 Task: Find emails sent to a particular recipient: `to:softage.1@softage.net`.
Action: Mouse moved to (100, 265)
Screenshot: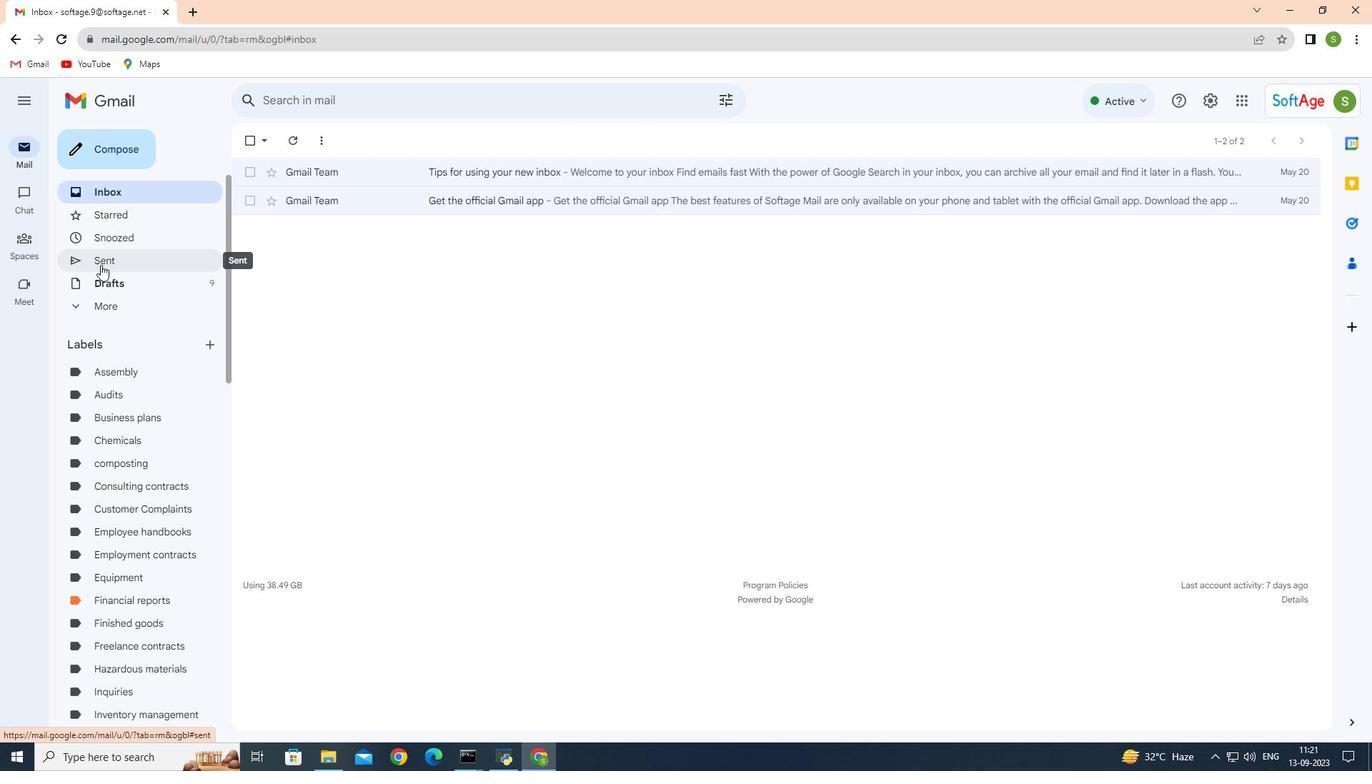 
Action: Mouse pressed left at (100, 265)
Screenshot: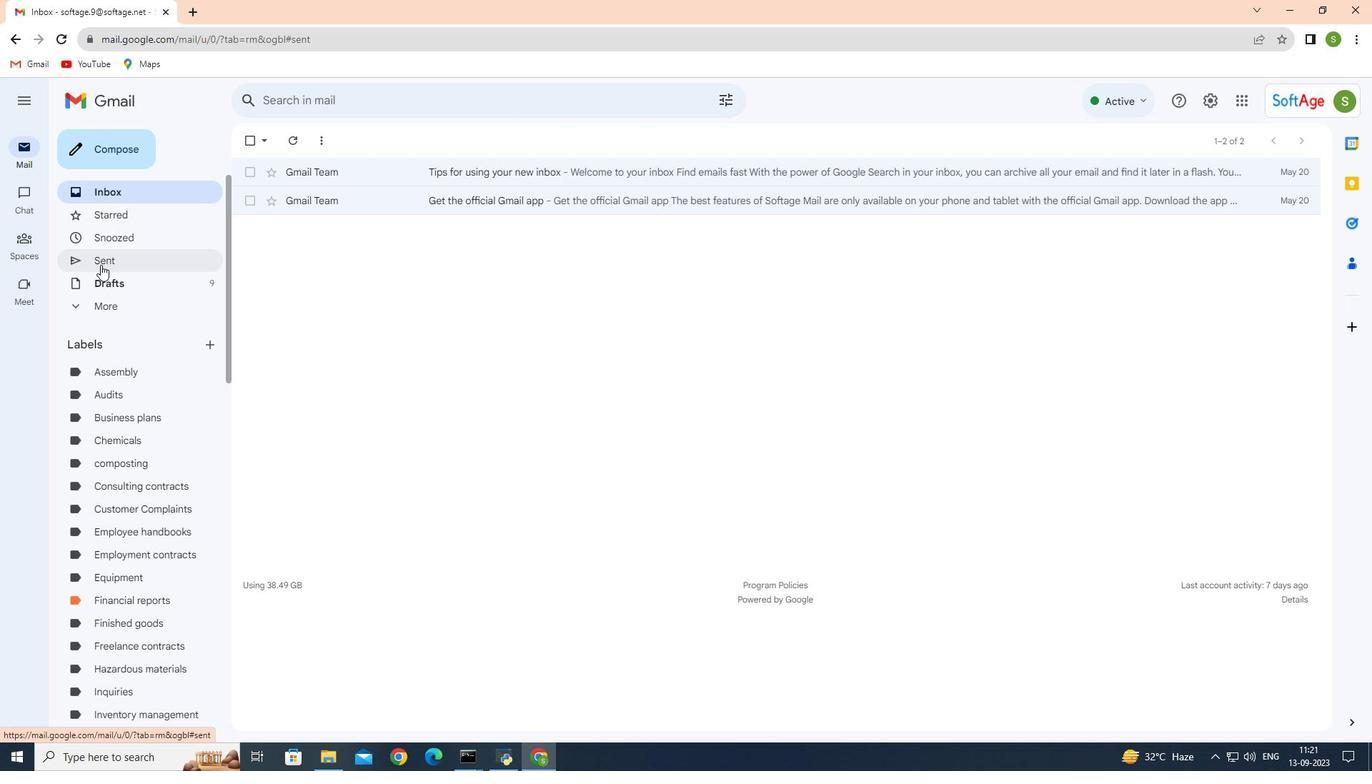 
Action: Mouse moved to (734, 97)
Screenshot: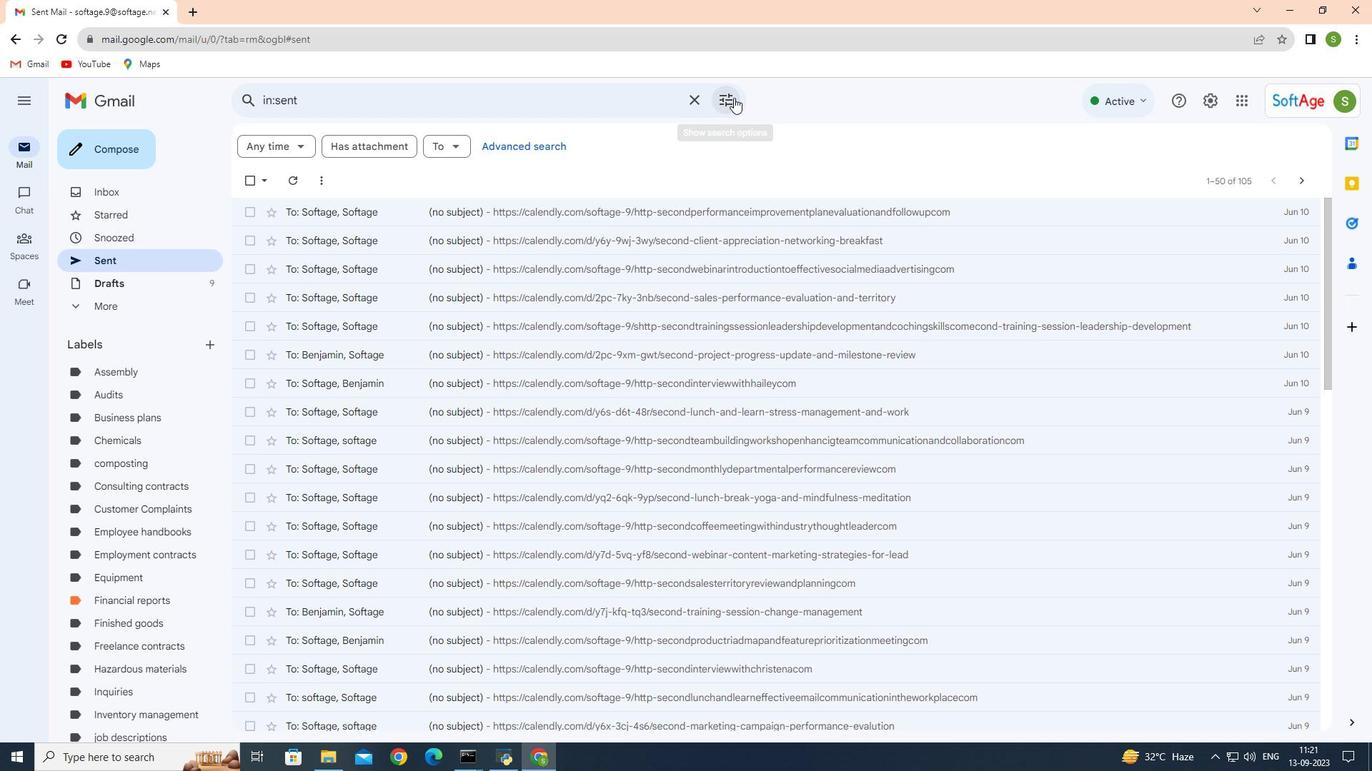 
Action: Mouse pressed left at (734, 97)
Screenshot: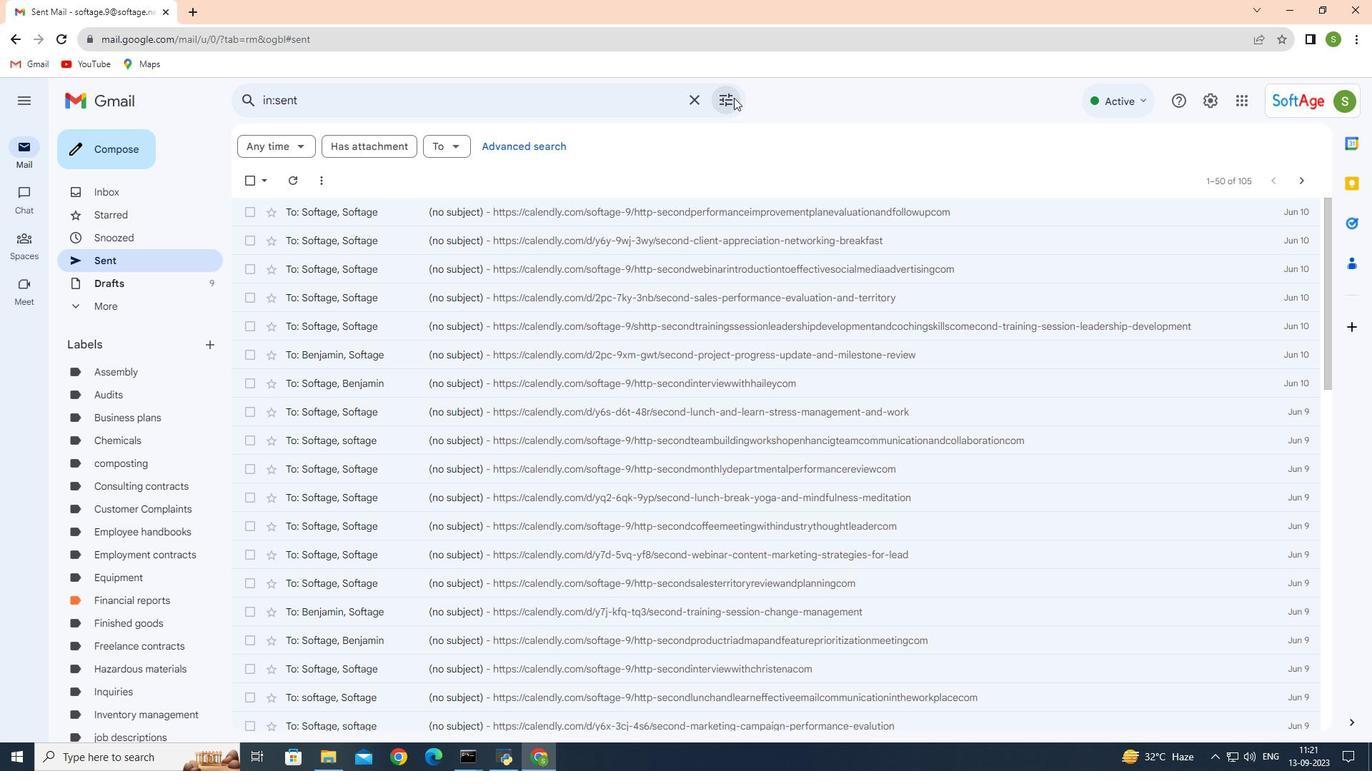 
Action: Mouse moved to (429, 175)
Screenshot: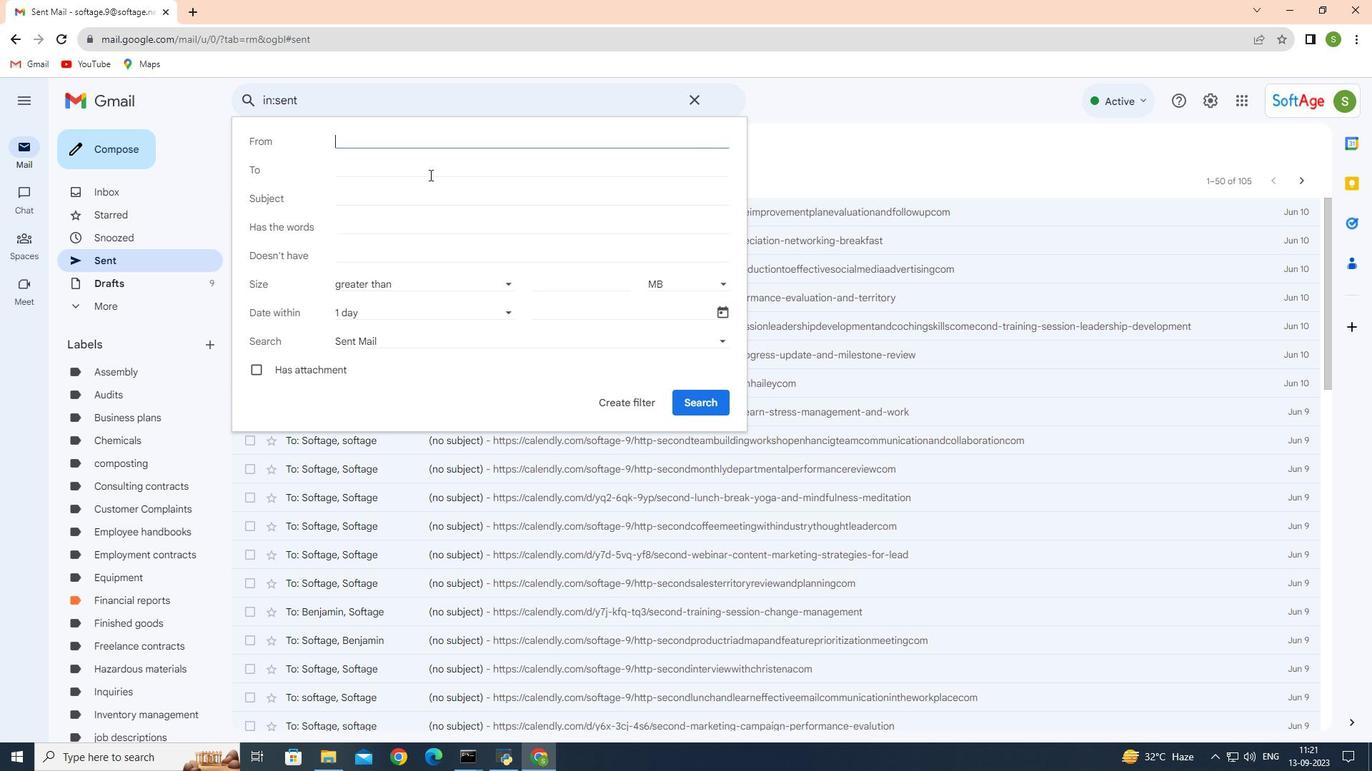 
Action: Mouse pressed left at (429, 175)
Screenshot: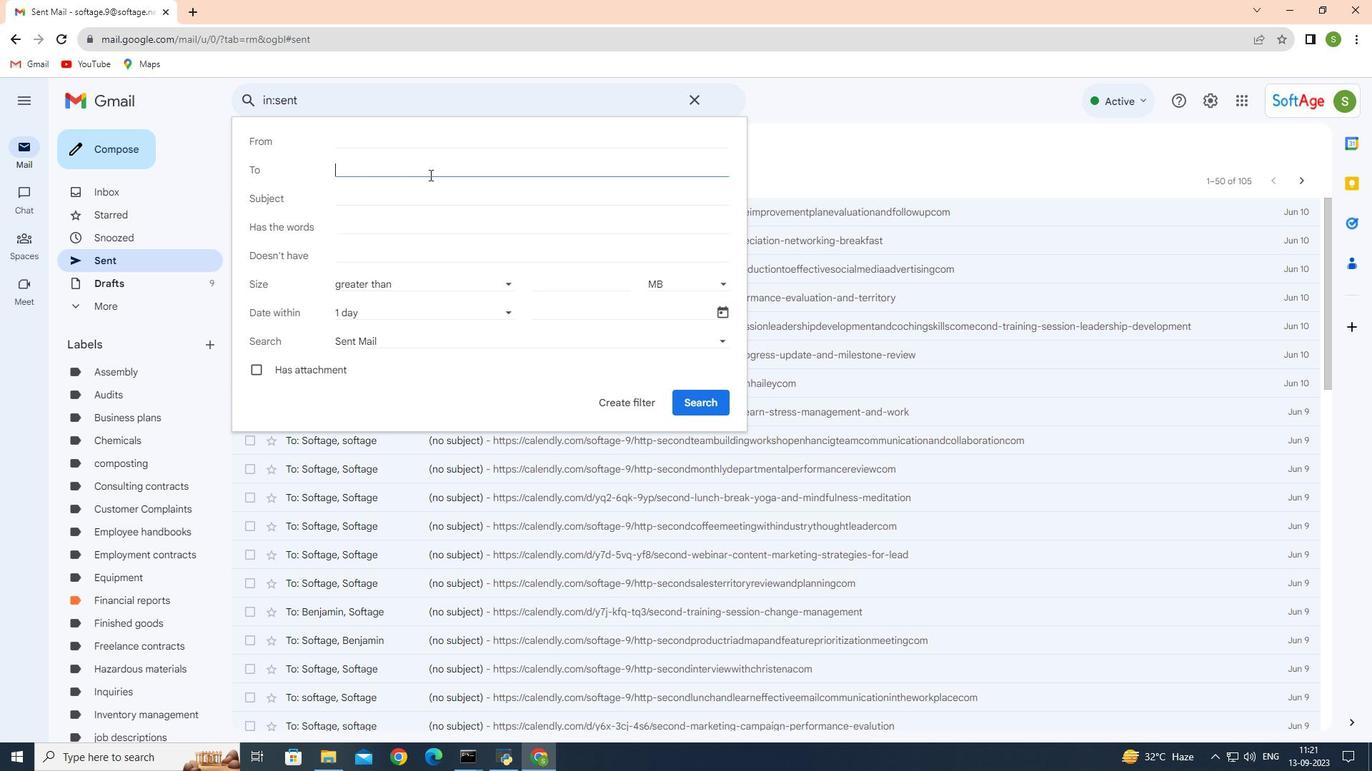 
Action: Key pressed <Key.shift>So
Screenshot: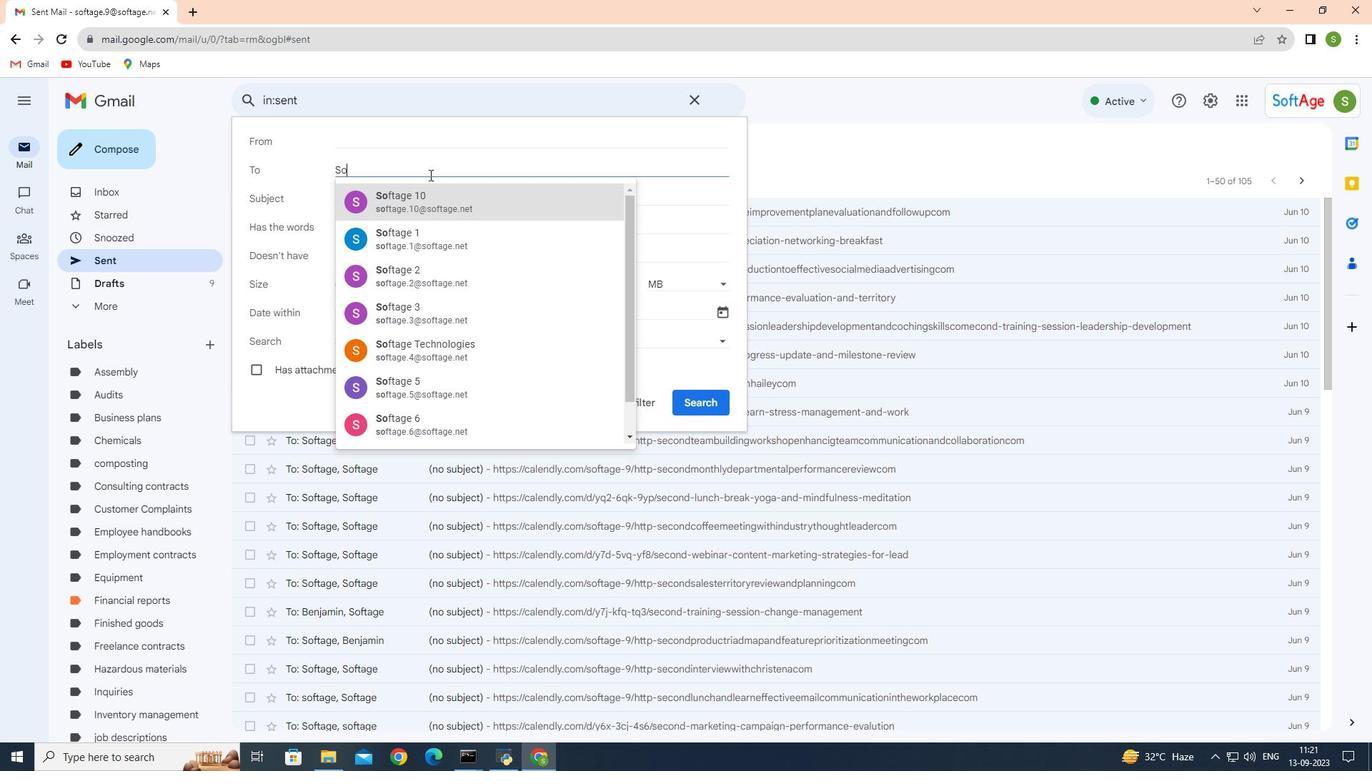 
Action: Mouse moved to (408, 238)
Screenshot: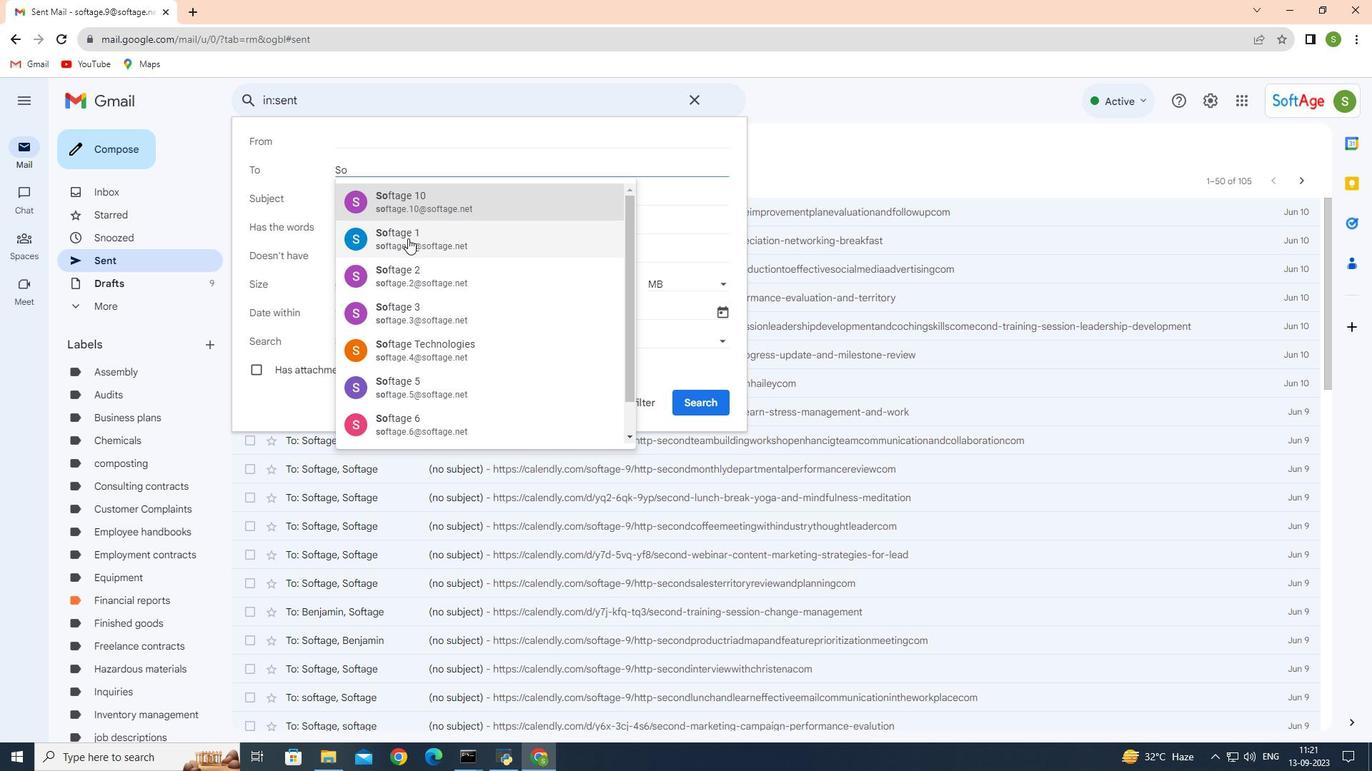 
Action: Mouse pressed left at (408, 238)
Screenshot: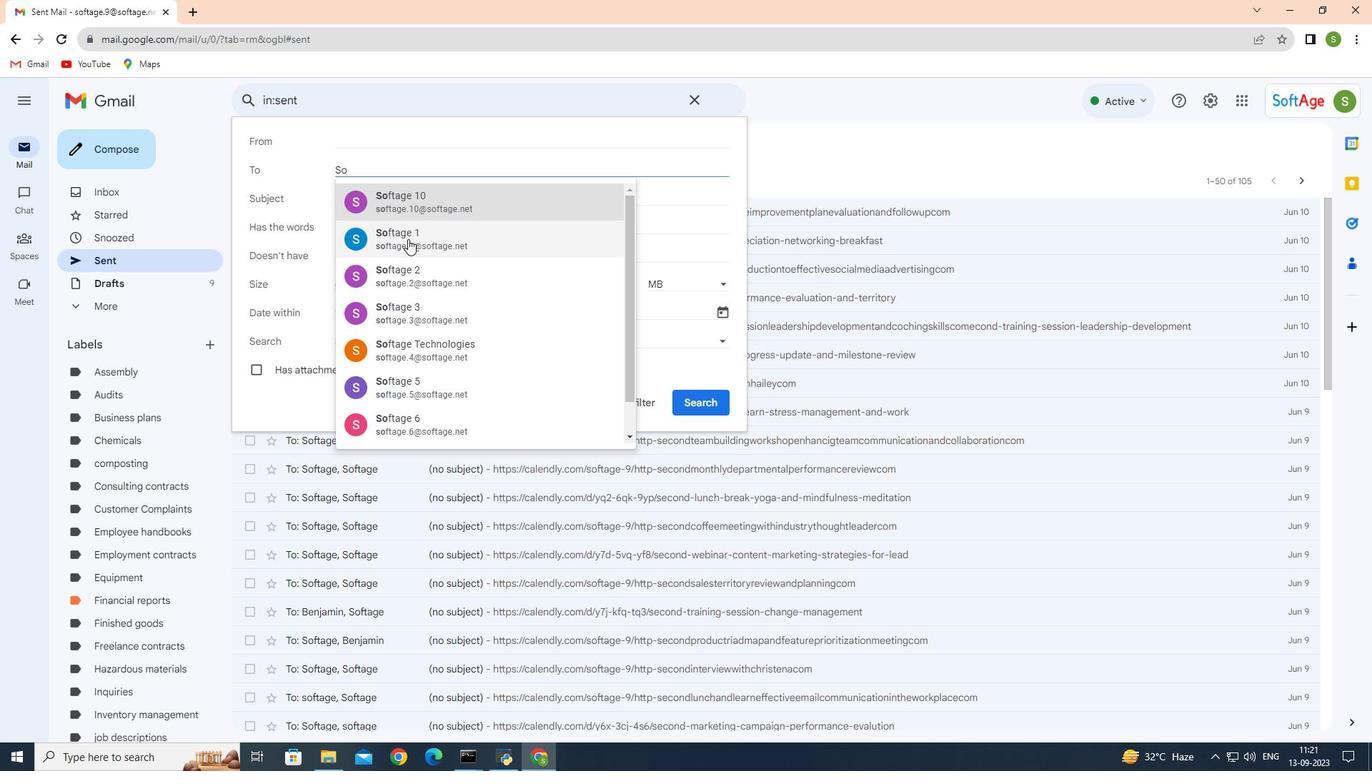 
Action: Mouse moved to (686, 400)
Screenshot: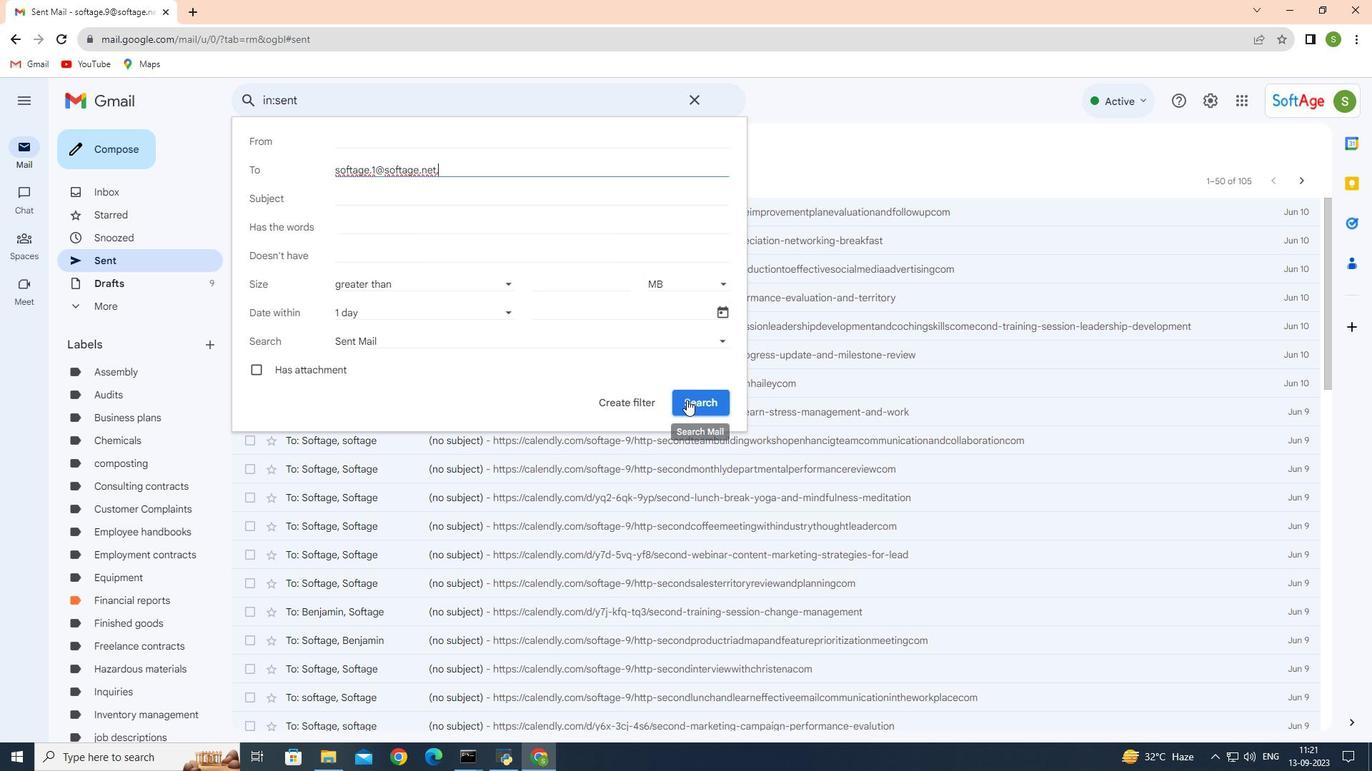 
Action: Mouse pressed left at (686, 400)
Screenshot: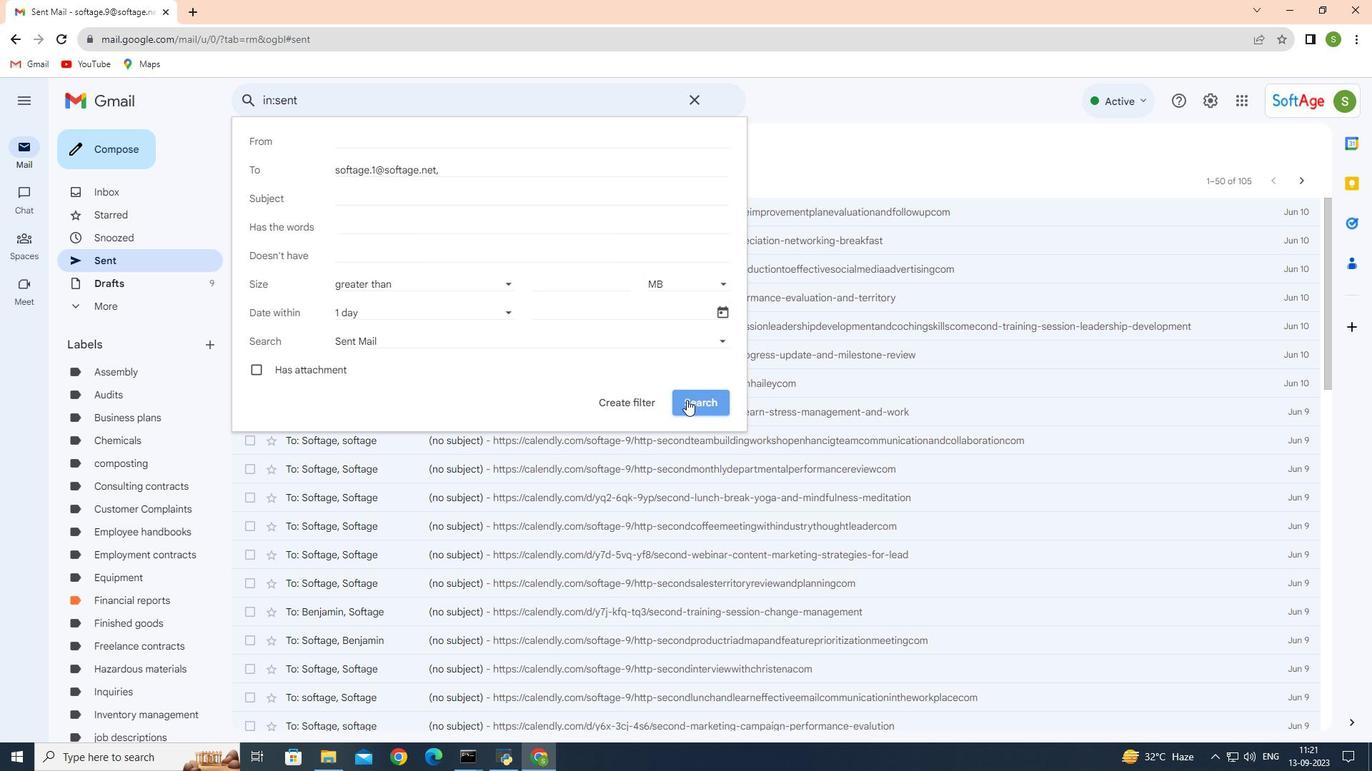 
Action: Mouse scrolled (686, 399) with delta (0, 0)
Screenshot: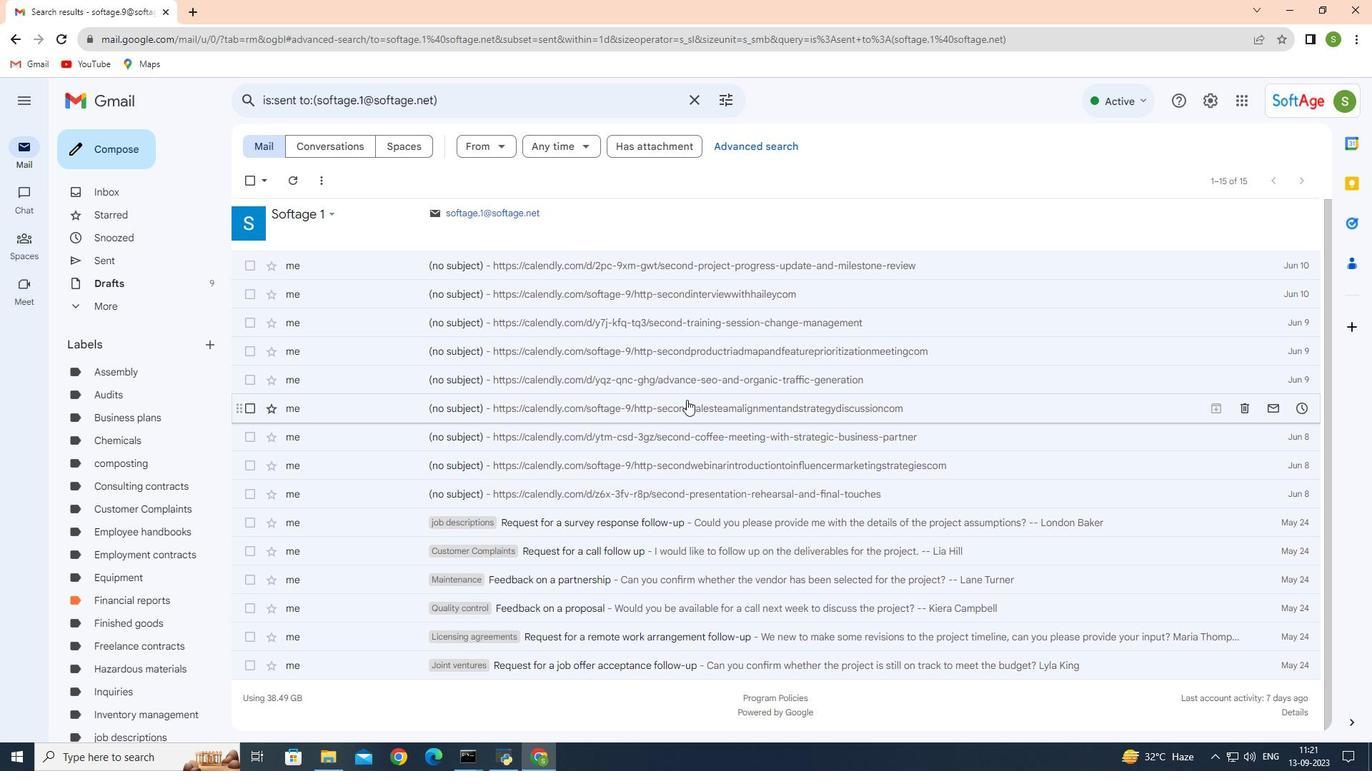 
Action: Mouse scrolled (686, 399) with delta (0, 0)
Screenshot: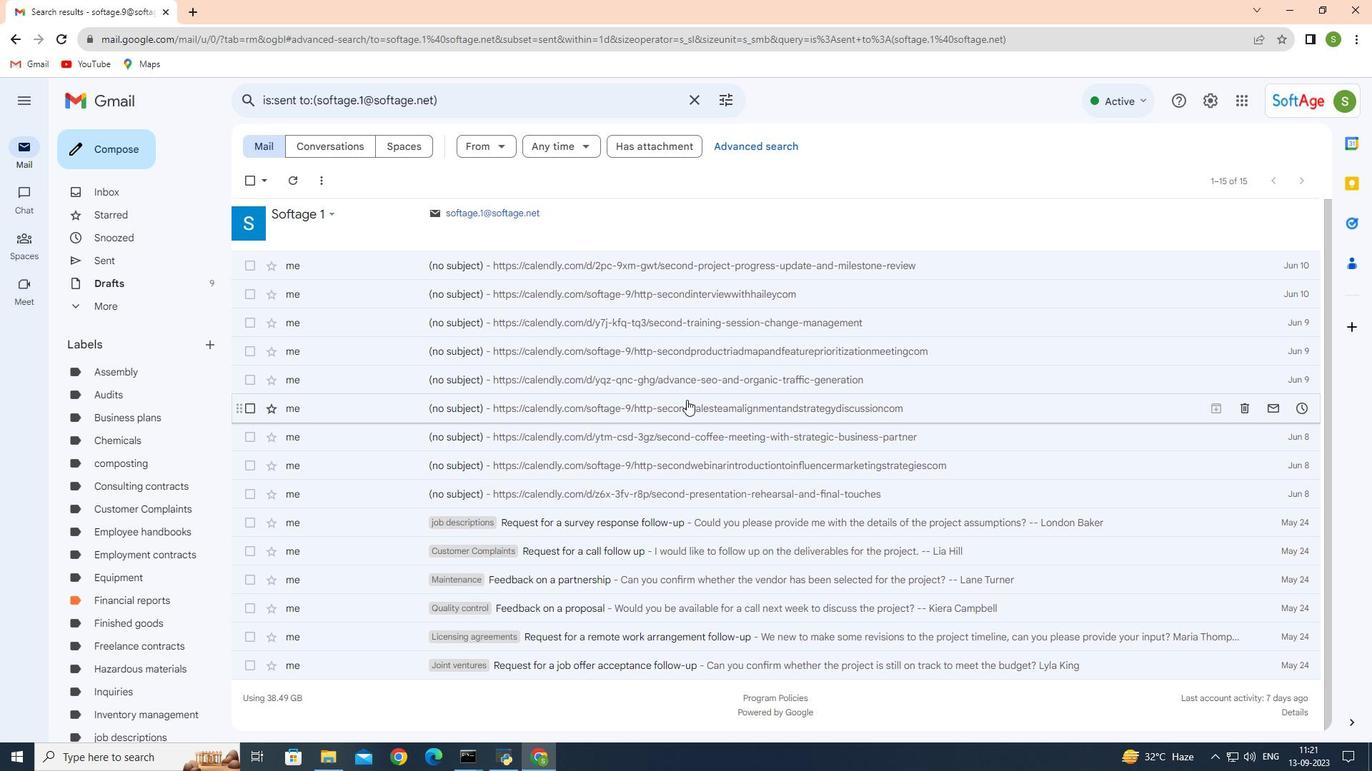 
Action: Mouse scrolled (686, 399) with delta (0, 0)
Screenshot: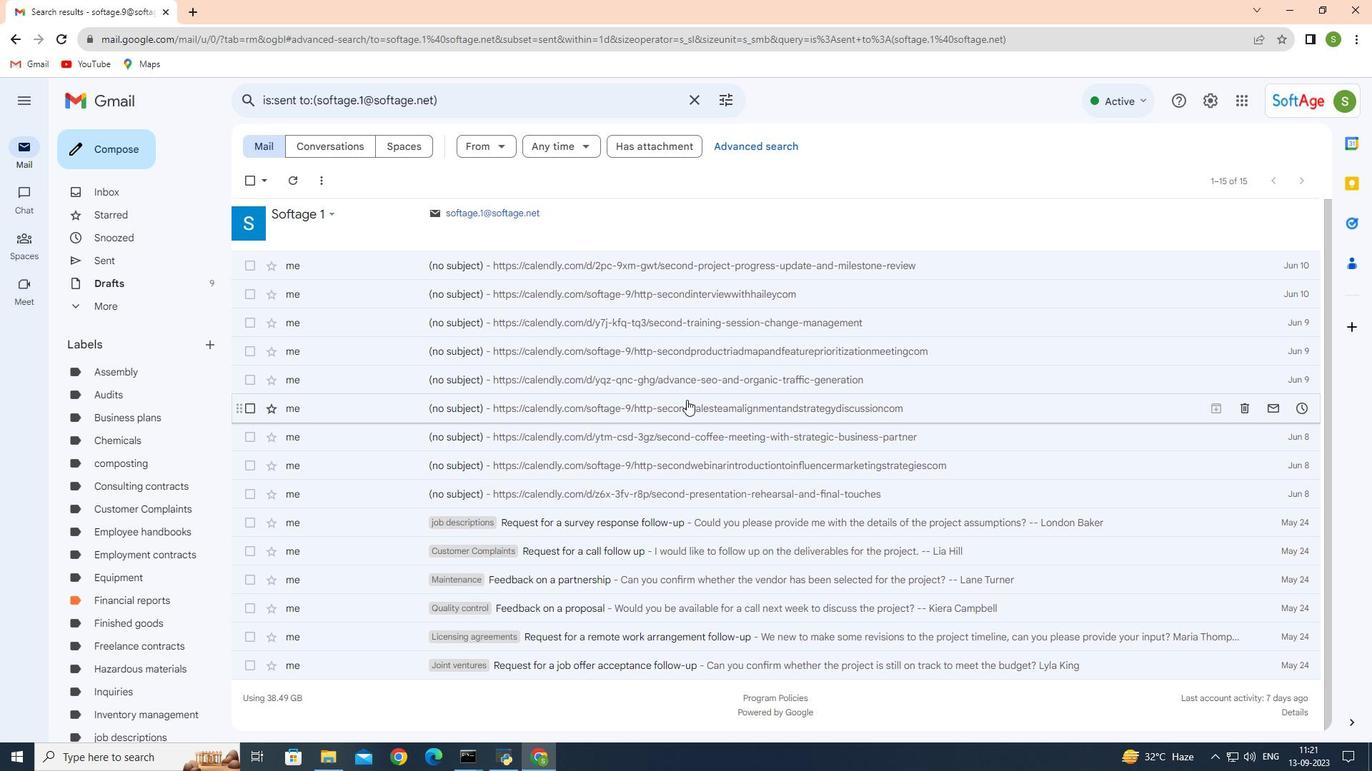 
Action: Mouse moved to (699, 320)
Screenshot: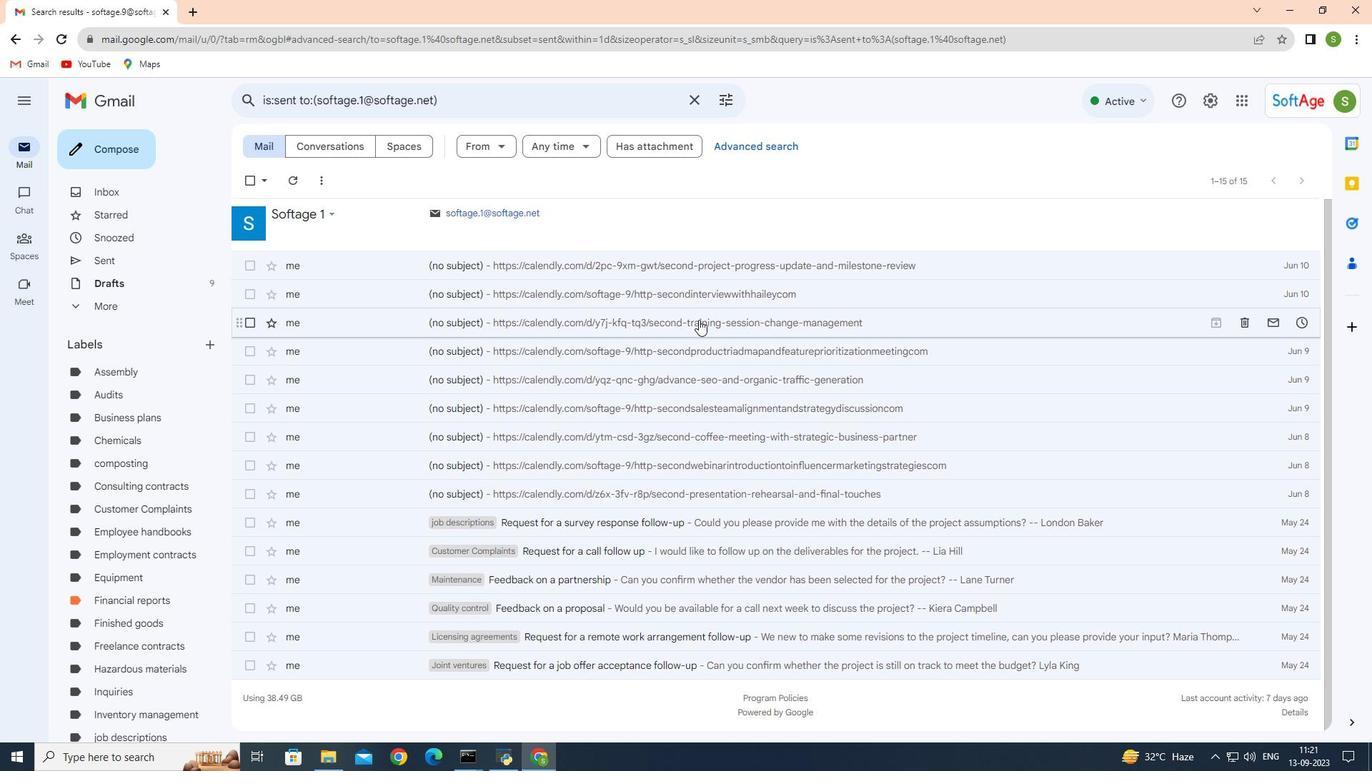 
Action: Mouse scrolled (699, 319) with delta (0, 0)
Screenshot: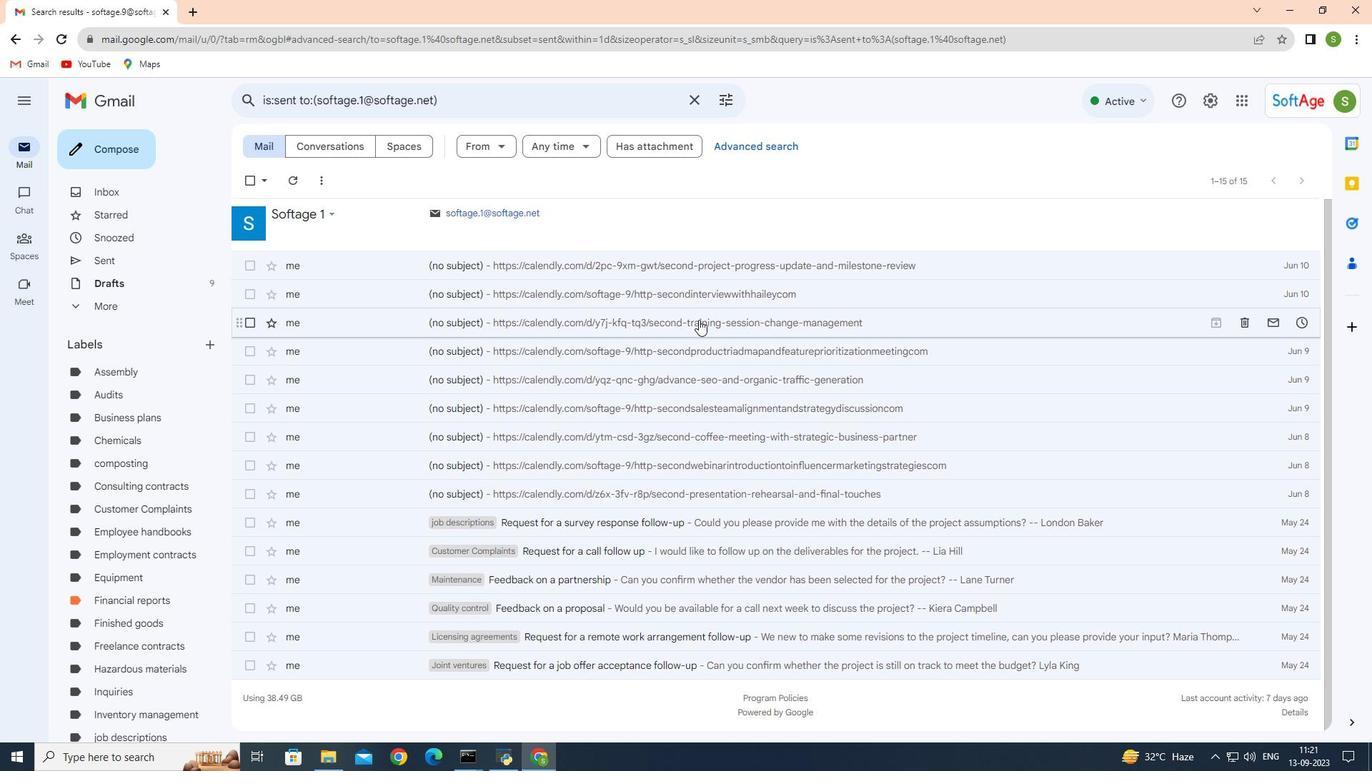 
Action: Mouse scrolled (699, 319) with delta (0, 0)
Screenshot: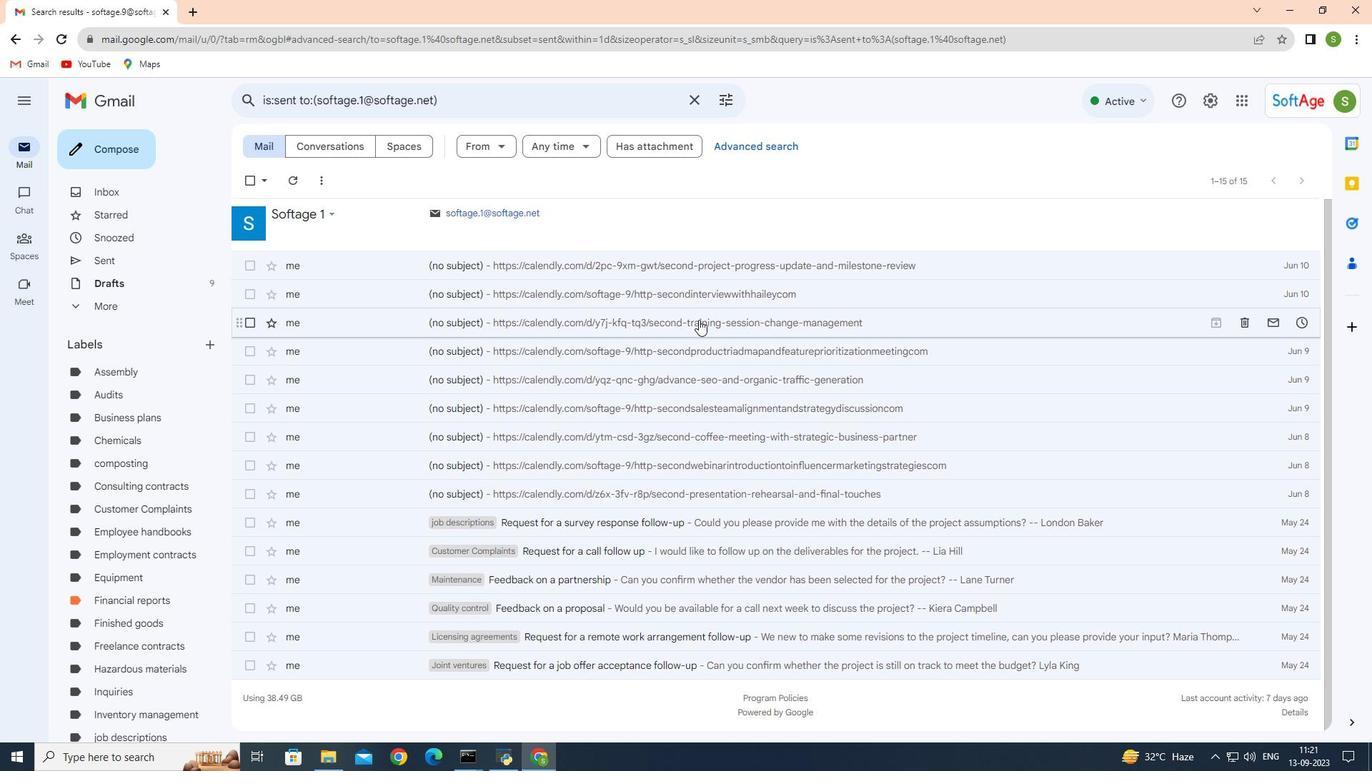 
Action: Mouse scrolled (699, 319) with delta (0, 0)
Screenshot: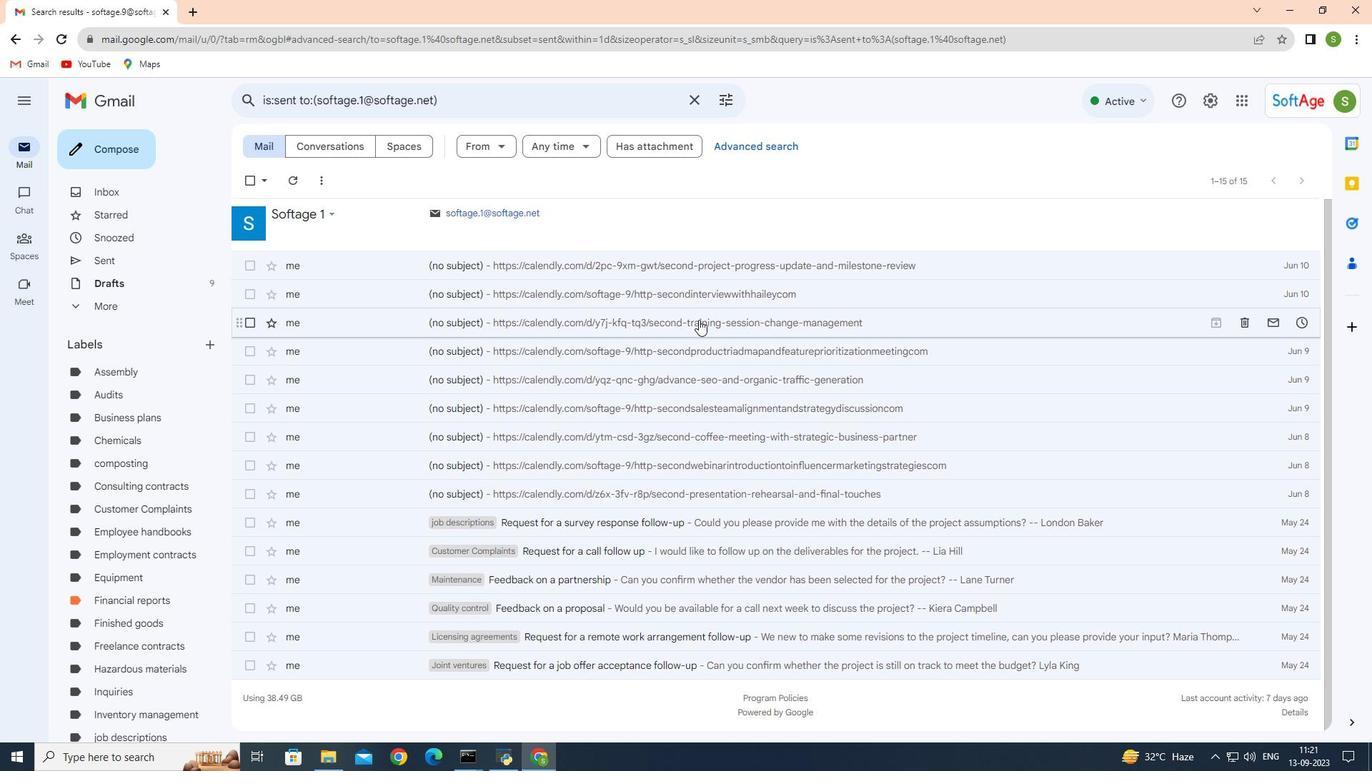 
Action: Mouse scrolled (699, 319) with delta (0, 0)
Screenshot: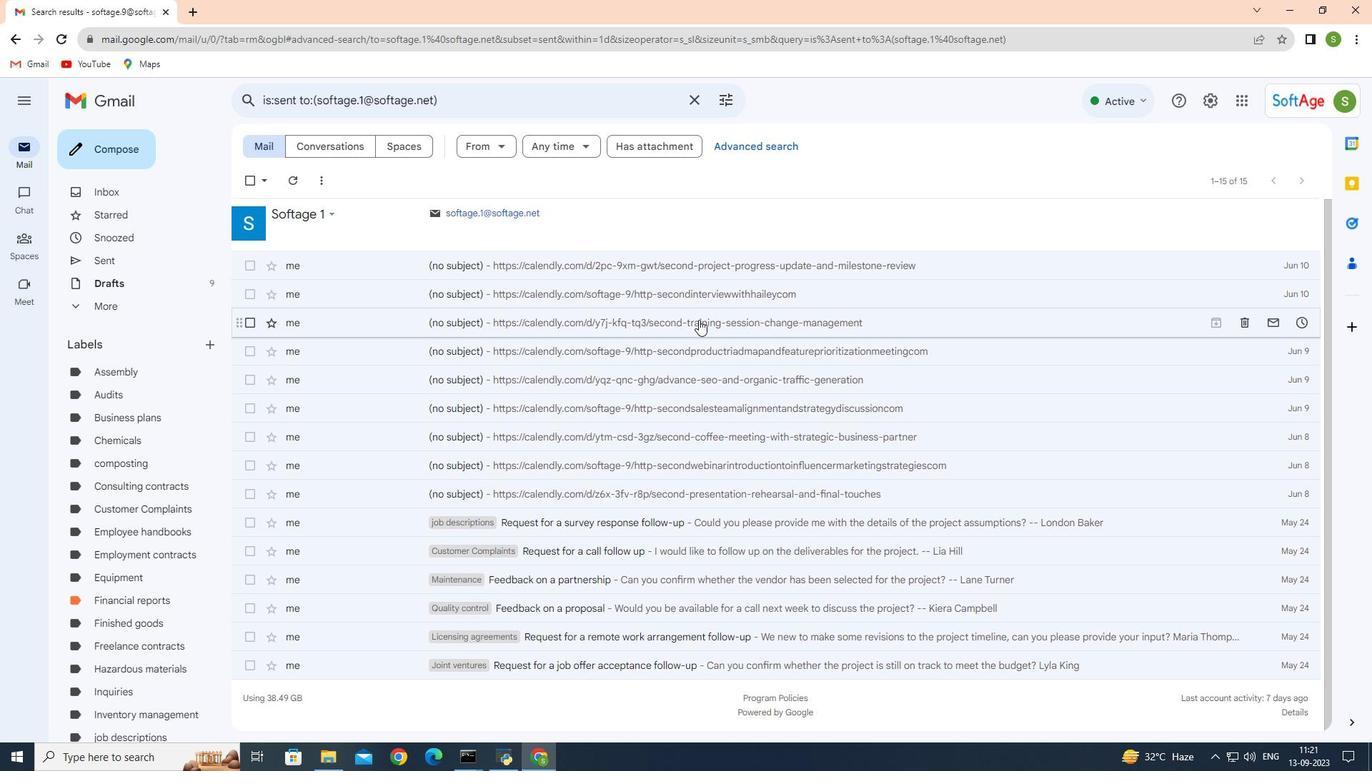 
Action: Mouse moved to (705, 684)
Screenshot: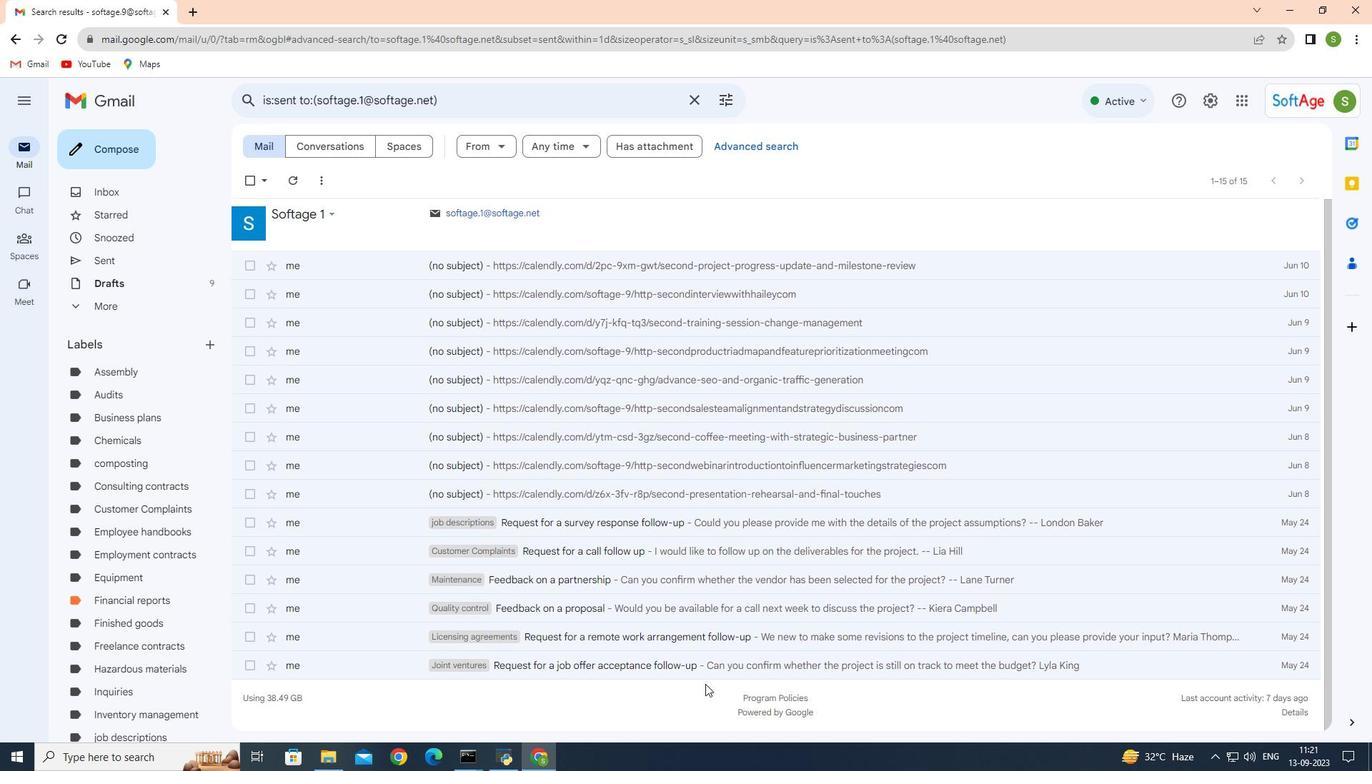 
